 Task: Log work in the project ZillaTech for the issue 'Upgrade the caching mechanism of a web application to improve response time and reduce server load' spent time as '3w 1d 18h 9m' and remaining time as '1w 6d 13h 56m' and add a flag. Now add the issue to the epic 'Change Management Implementation'.
Action: Mouse moved to (224, 63)
Screenshot: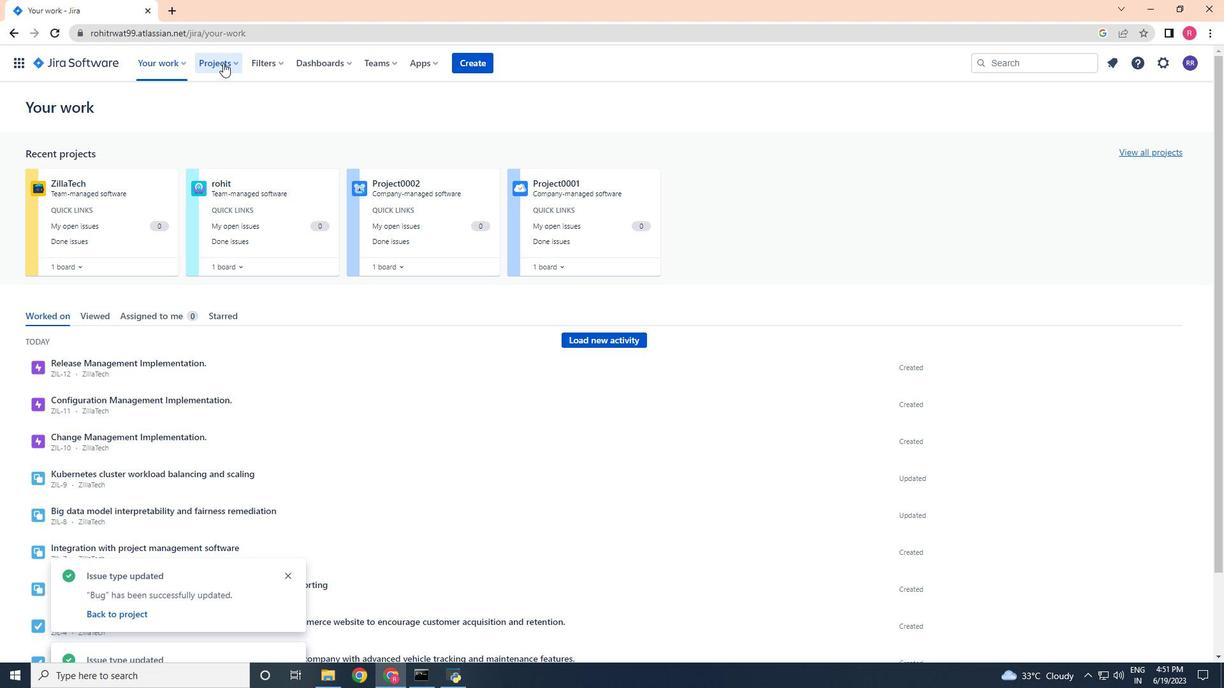 
Action: Mouse pressed left at (224, 63)
Screenshot: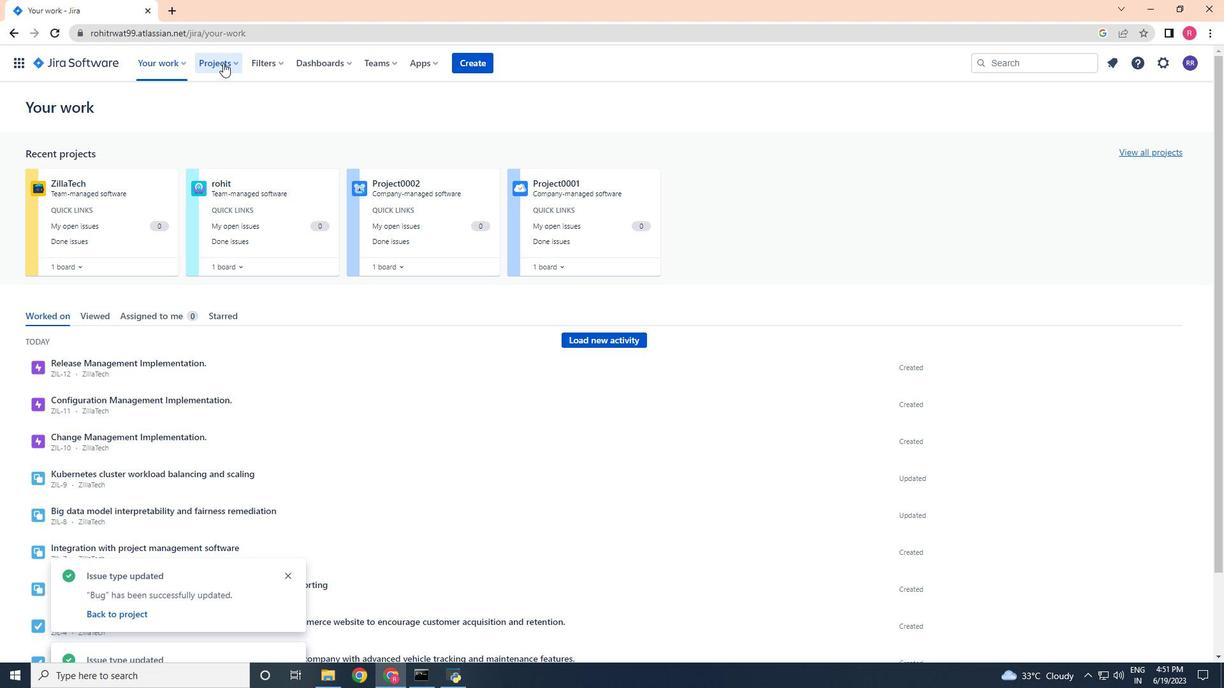 
Action: Mouse moved to (234, 108)
Screenshot: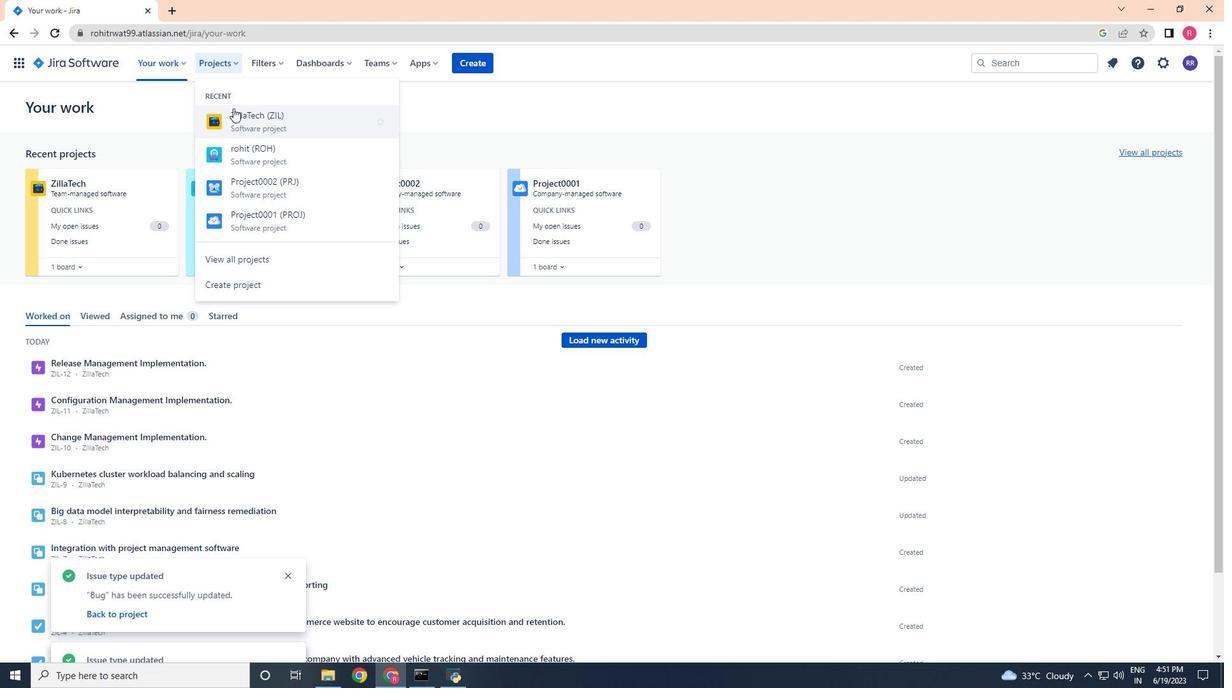 
Action: Mouse pressed left at (234, 108)
Screenshot: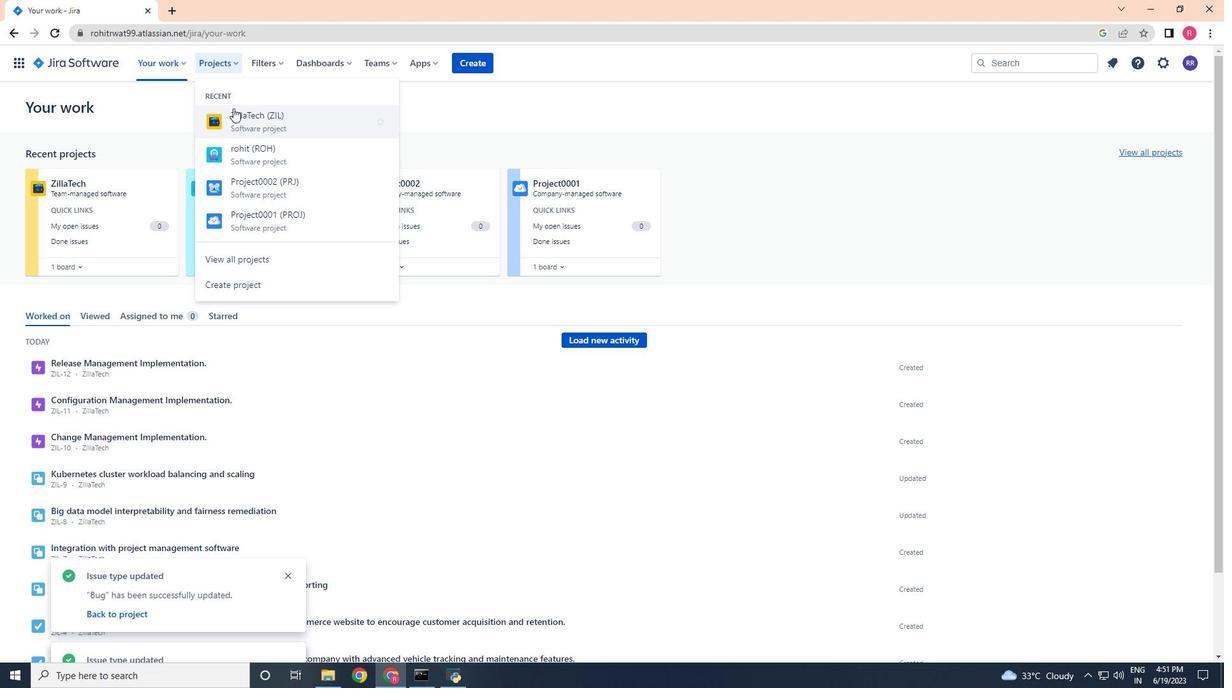
Action: Mouse moved to (87, 198)
Screenshot: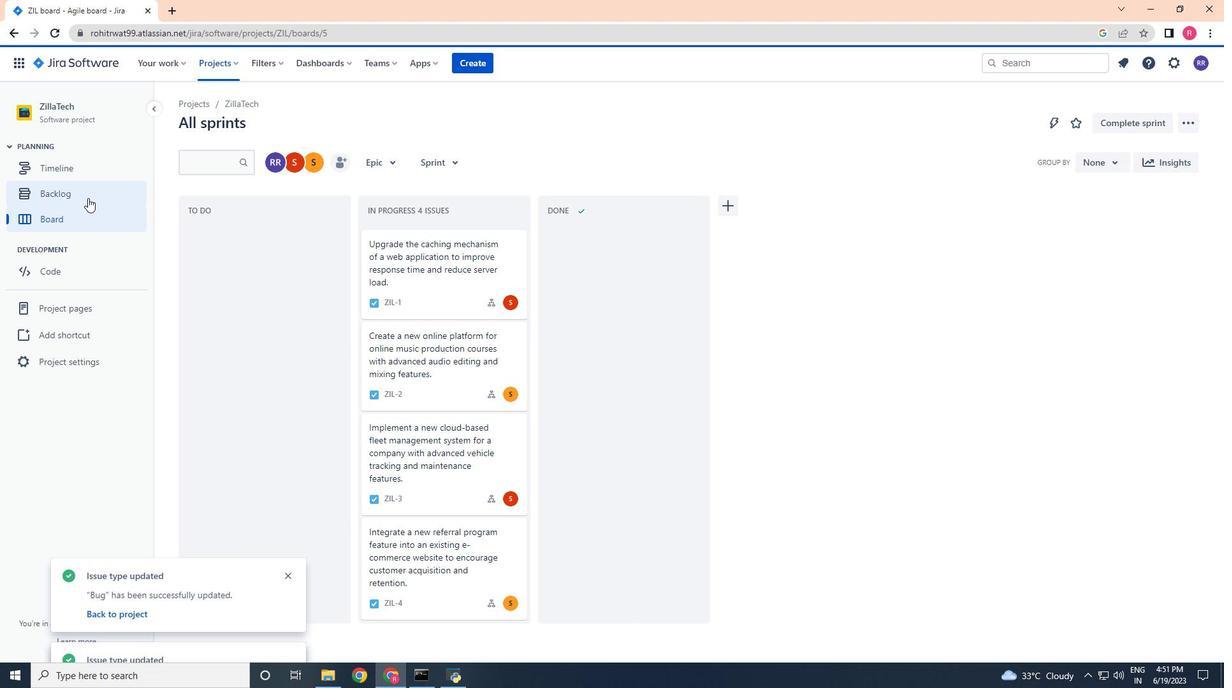 
Action: Mouse pressed left at (87, 198)
Screenshot: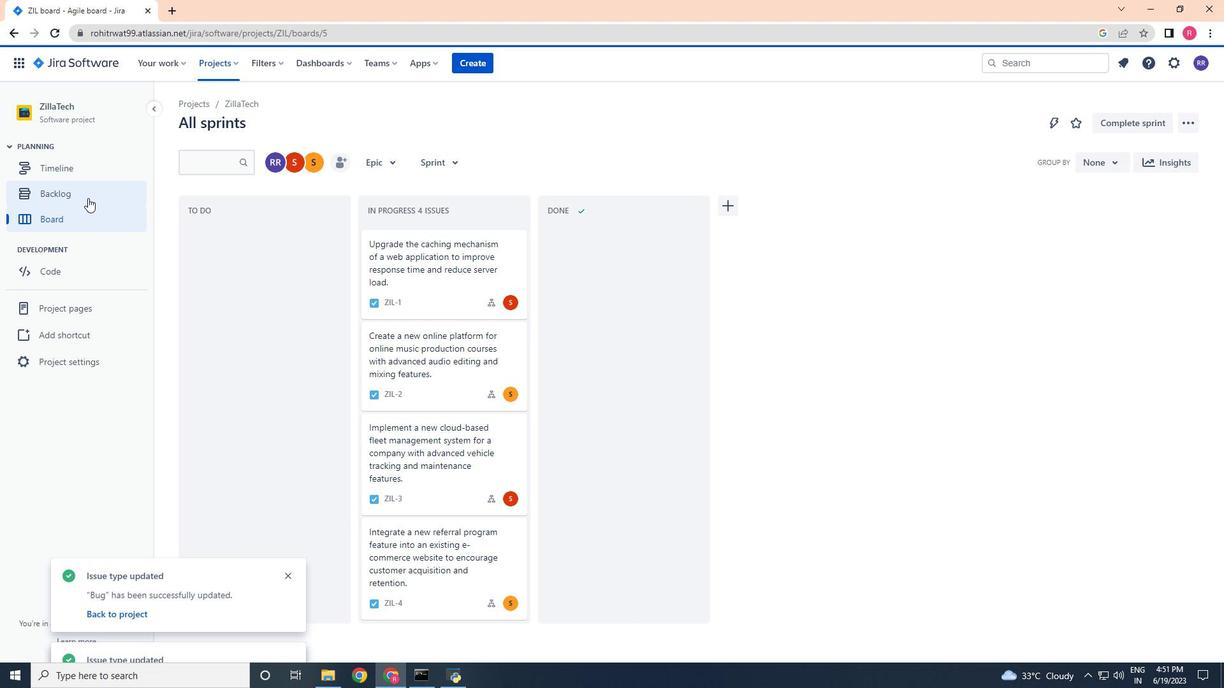 
Action: Mouse moved to (775, 462)
Screenshot: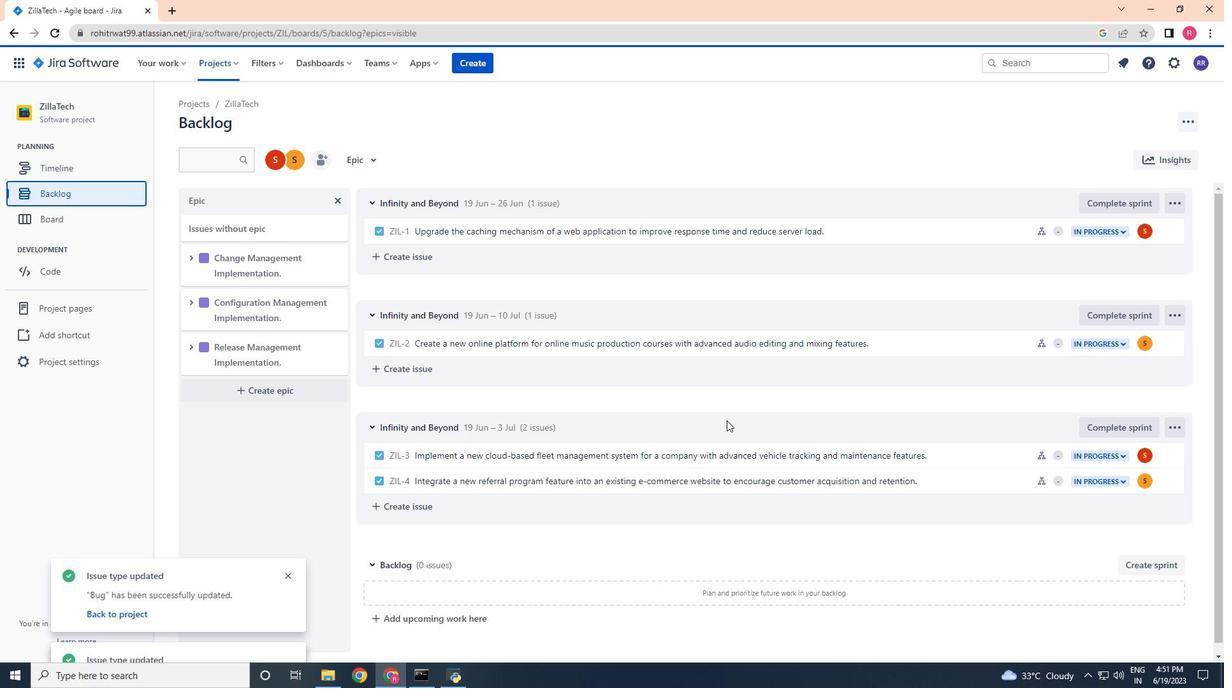 
Action: Mouse scrolled (775, 461) with delta (0, 0)
Screenshot: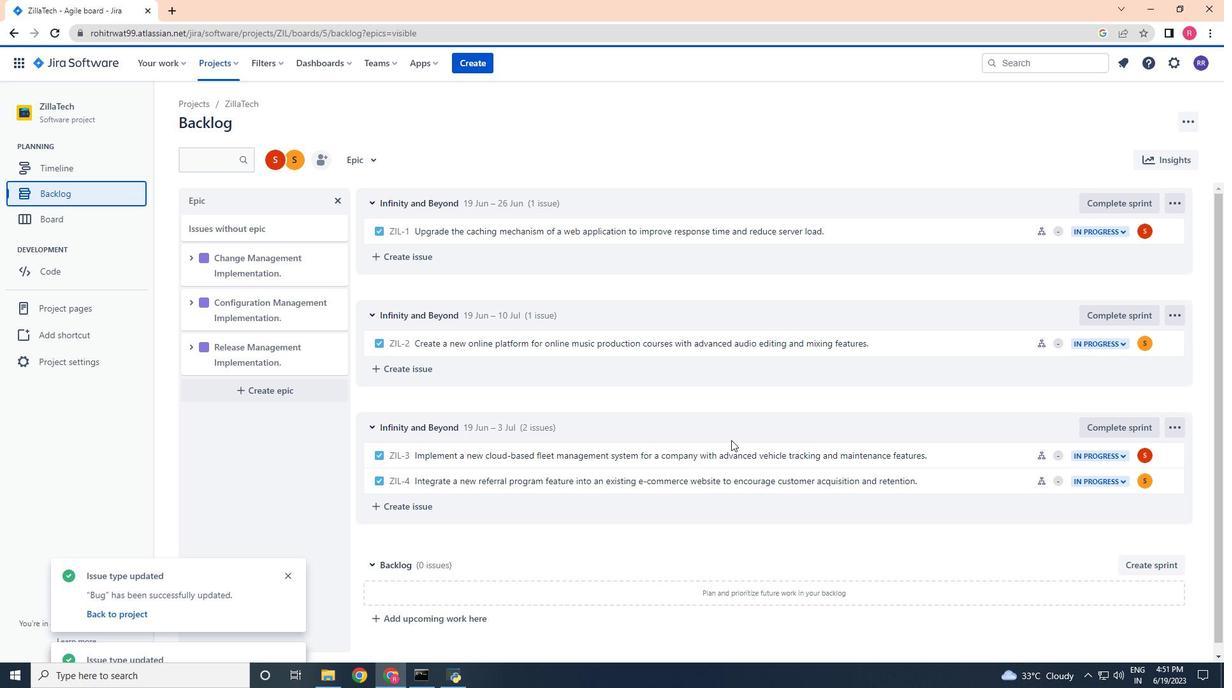 
Action: Mouse moved to (797, 480)
Screenshot: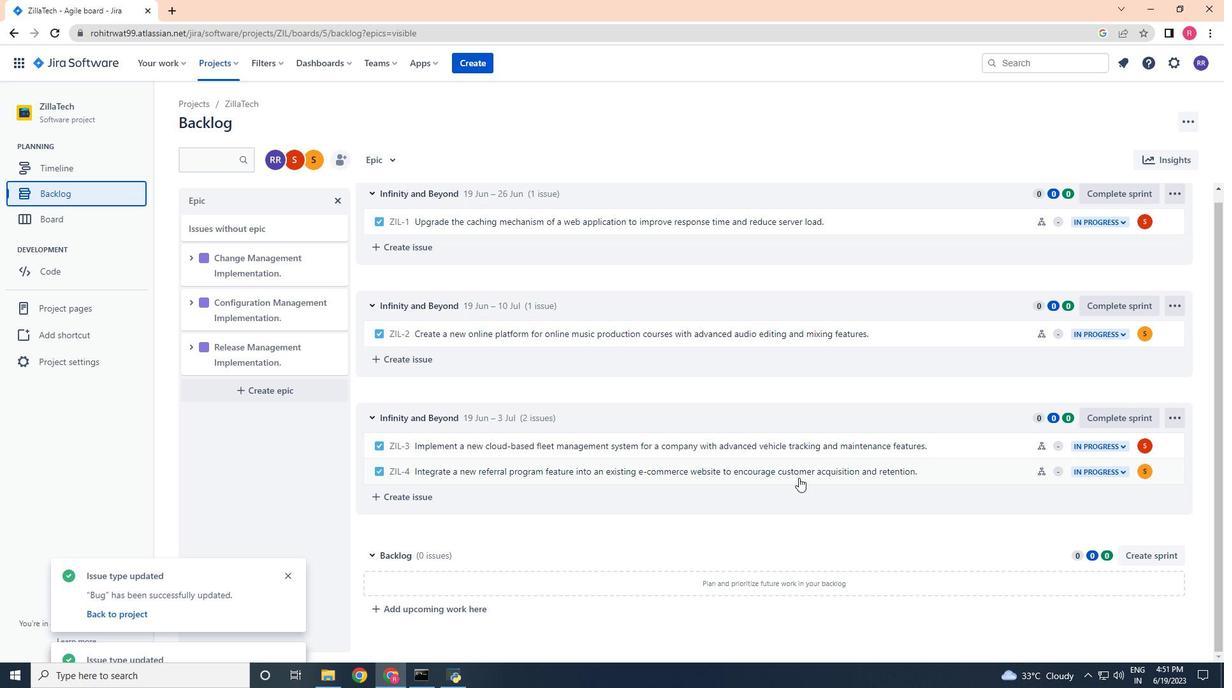 
Action: Mouse scrolled (797, 480) with delta (0, 0)
Screenshot: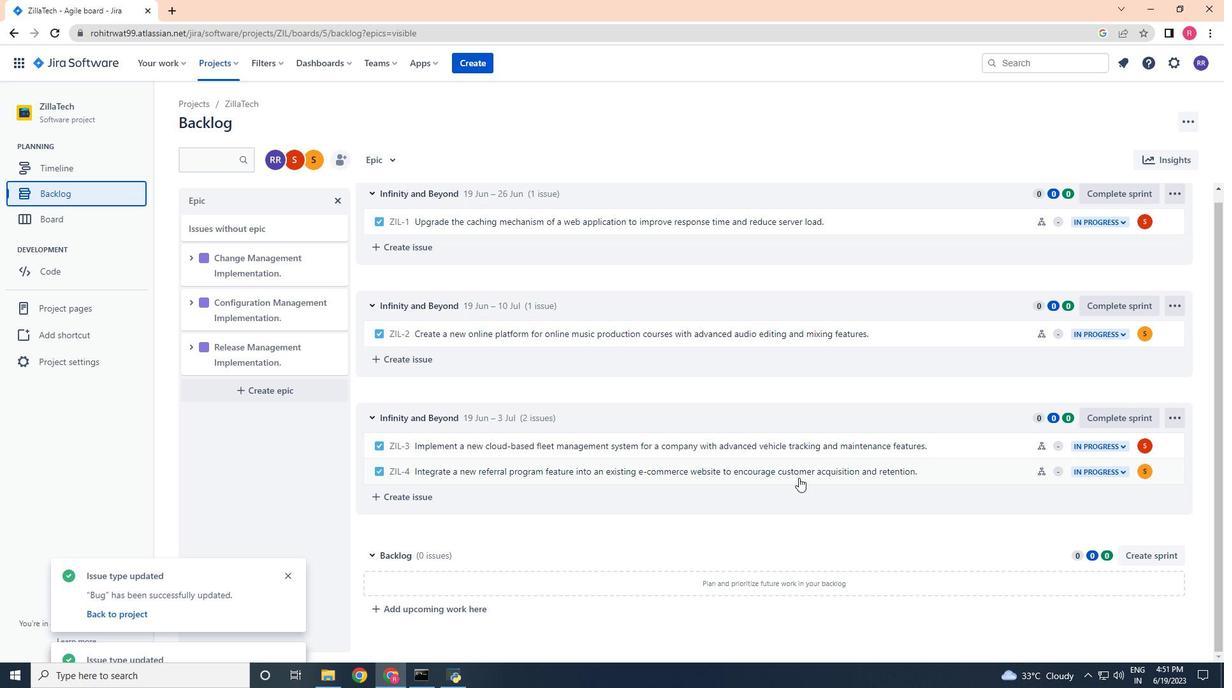 
Action: Mouse moved to (799, 486)
Screenshot: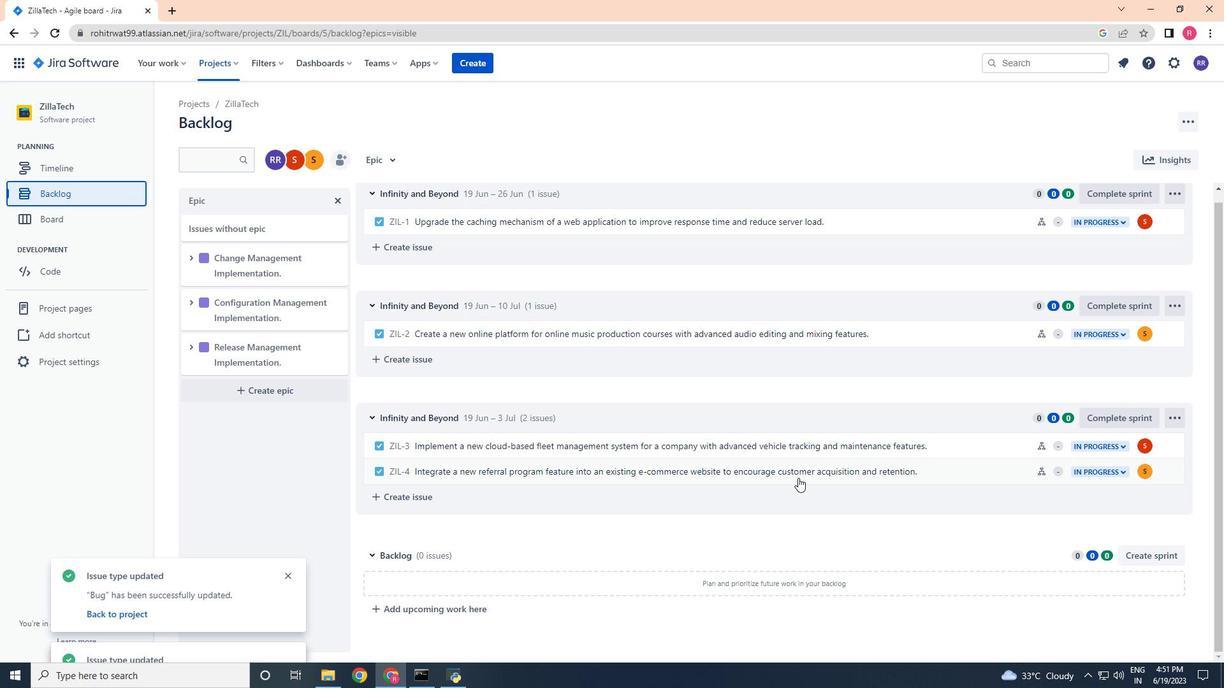 
Action: Mouse scrolled (799, 485) with delta (0, 0)
Screenshot: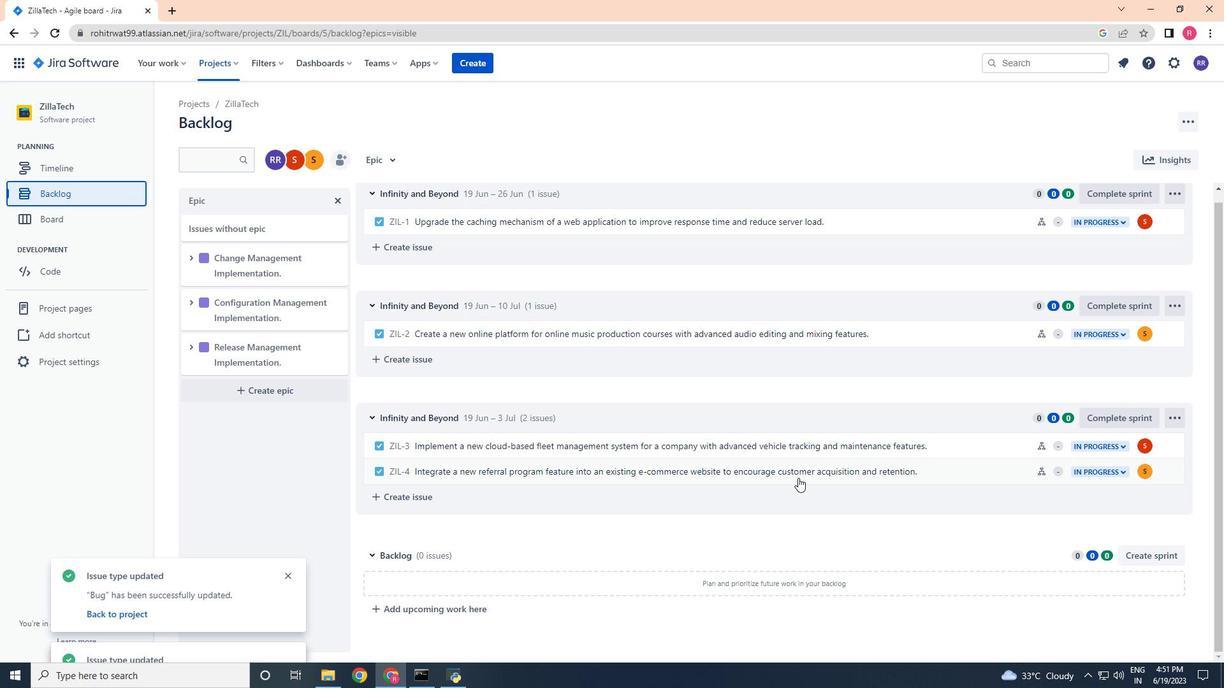 
Action: Mouse moved to (800, 487)
Screenshot: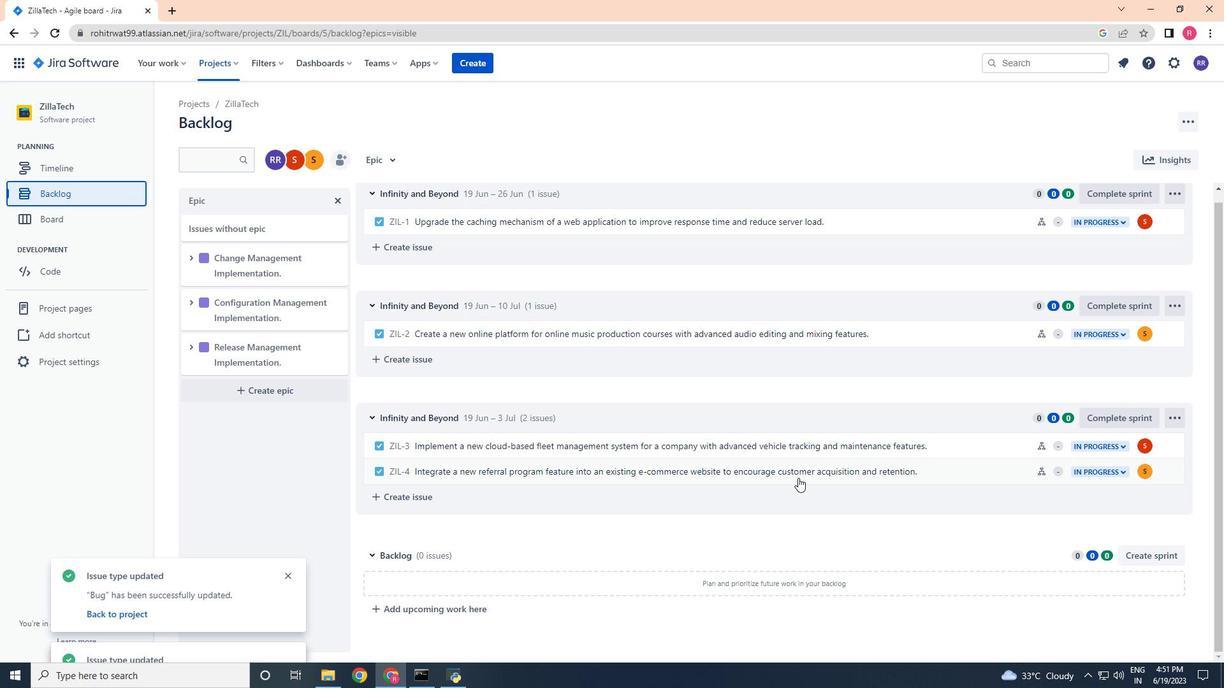
Action: Mouse scrolled (800, 486) with delta (0, 0)
Screenshot: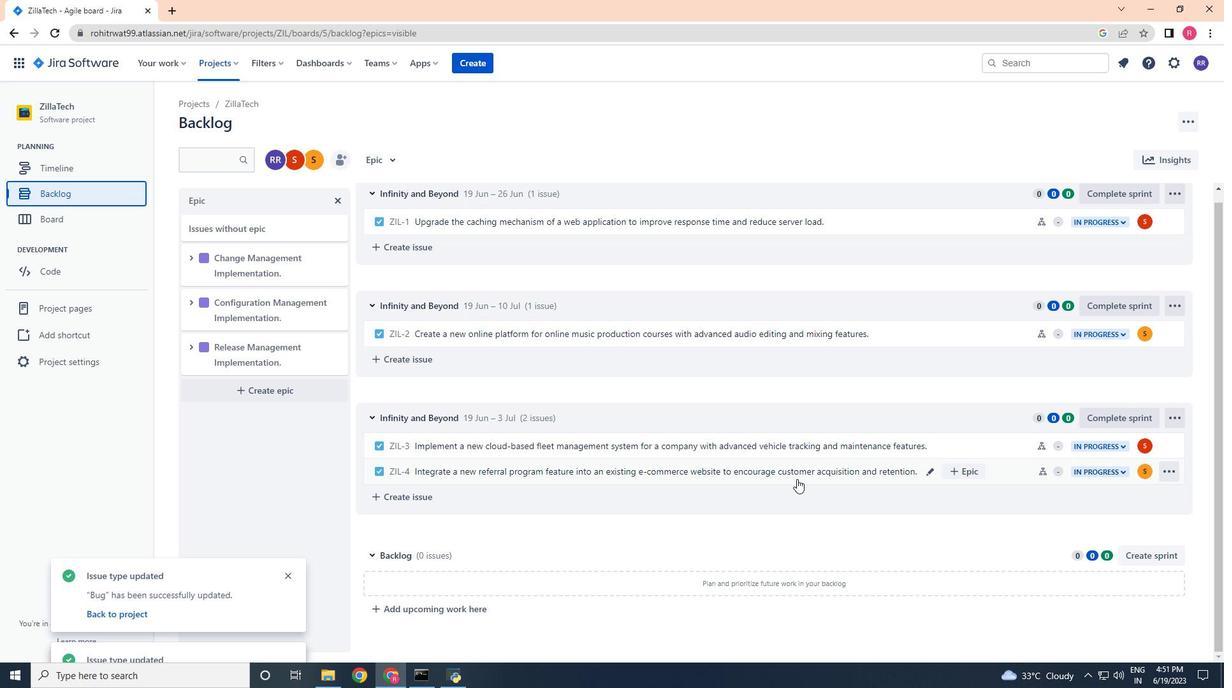 
Action: Mouse scrolled (800, 486) with delta (0, 0)
Screenshot: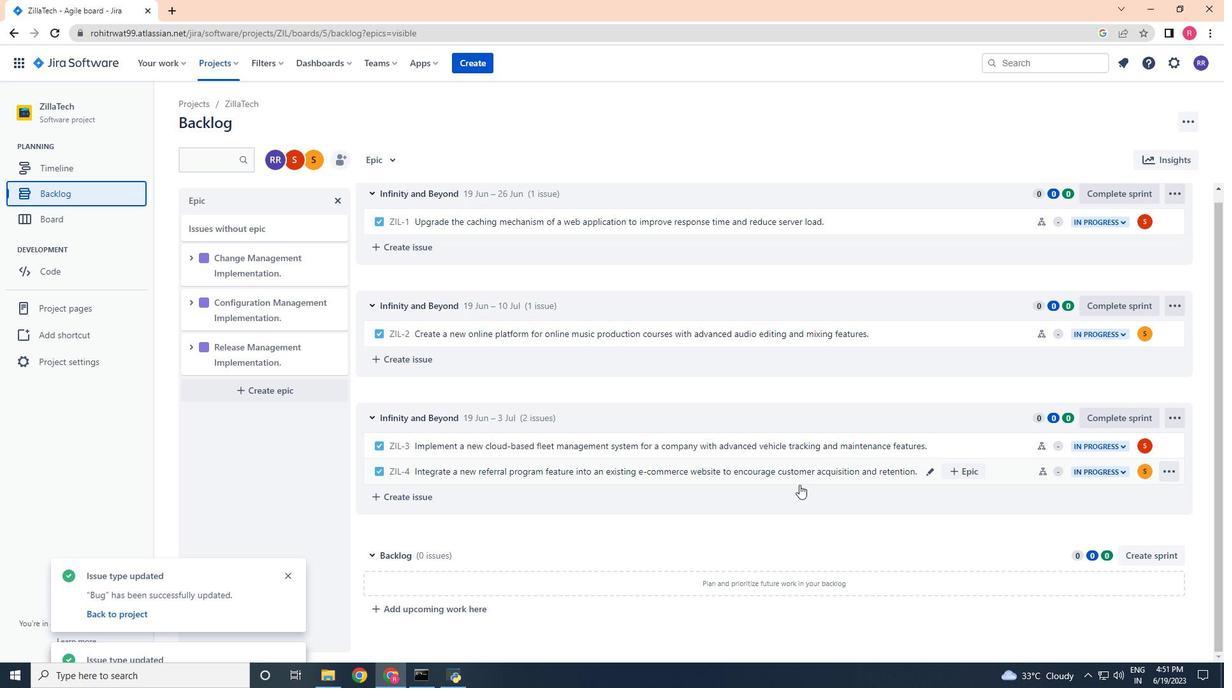 
Action: Mouse scrolled (800, 486) with delta (0, 0)
Screenshot: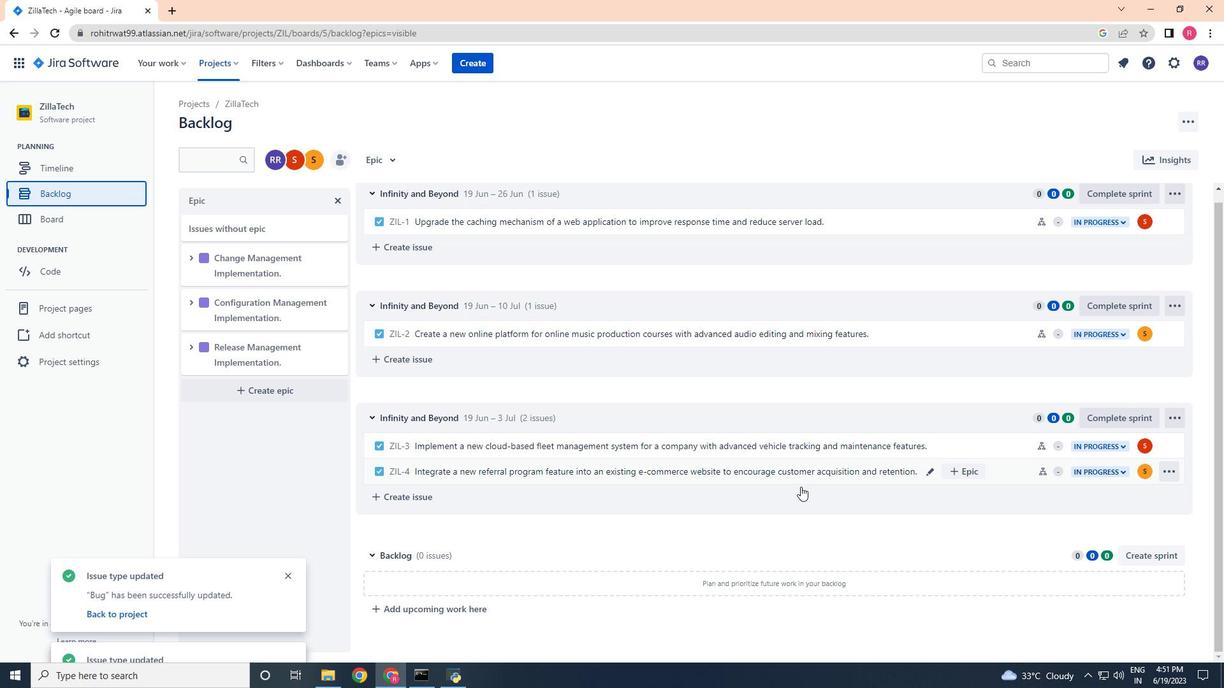 
Action: Mouse moved to (937, 225)
Screenshot: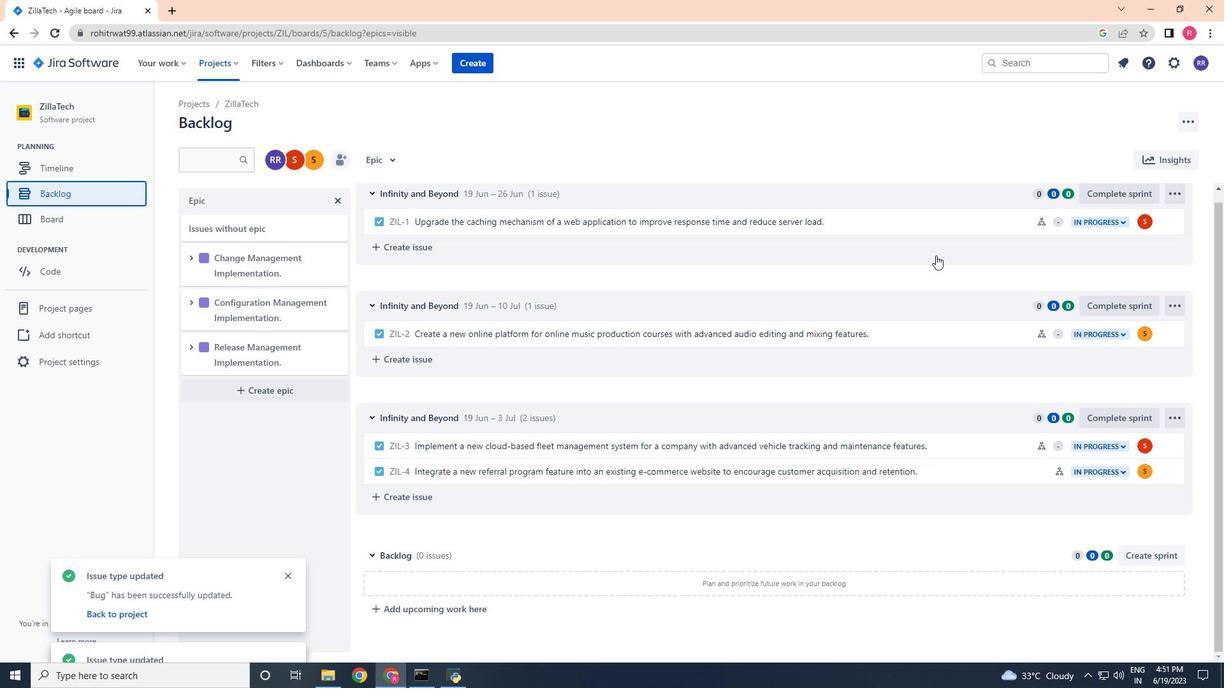 
Action: Mouse pressed left at (937, 225)
Screenshot: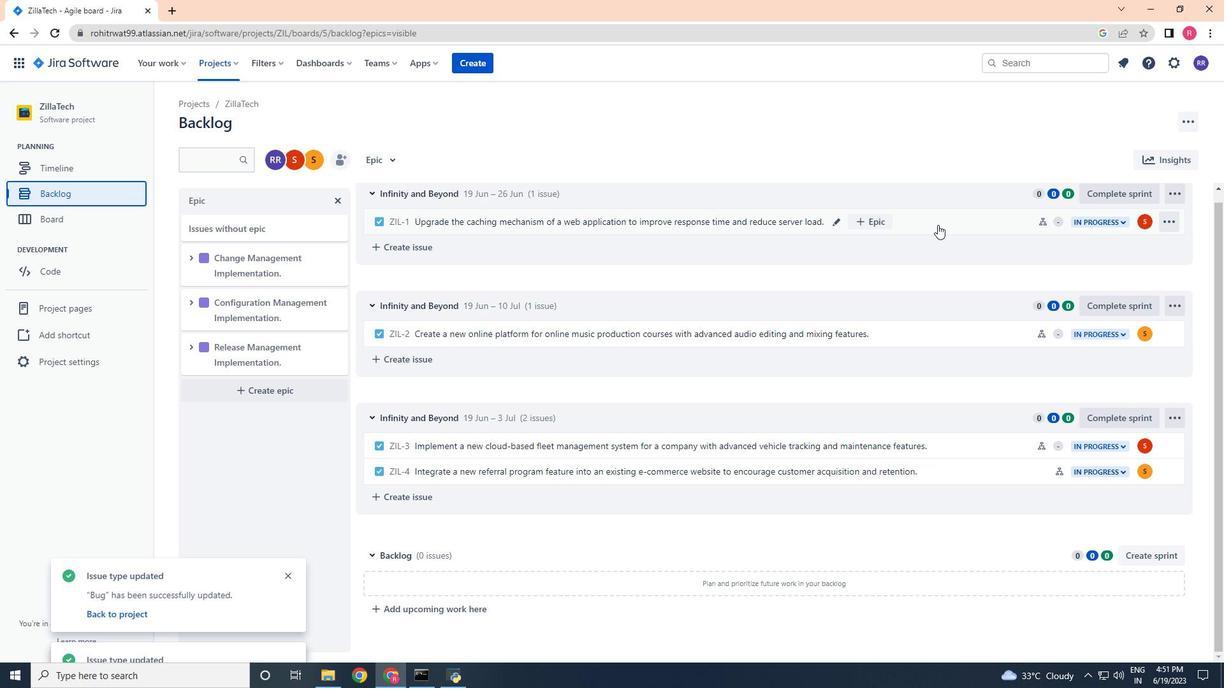 
Action: Mouse moved to (1159, 197)
Screenshot: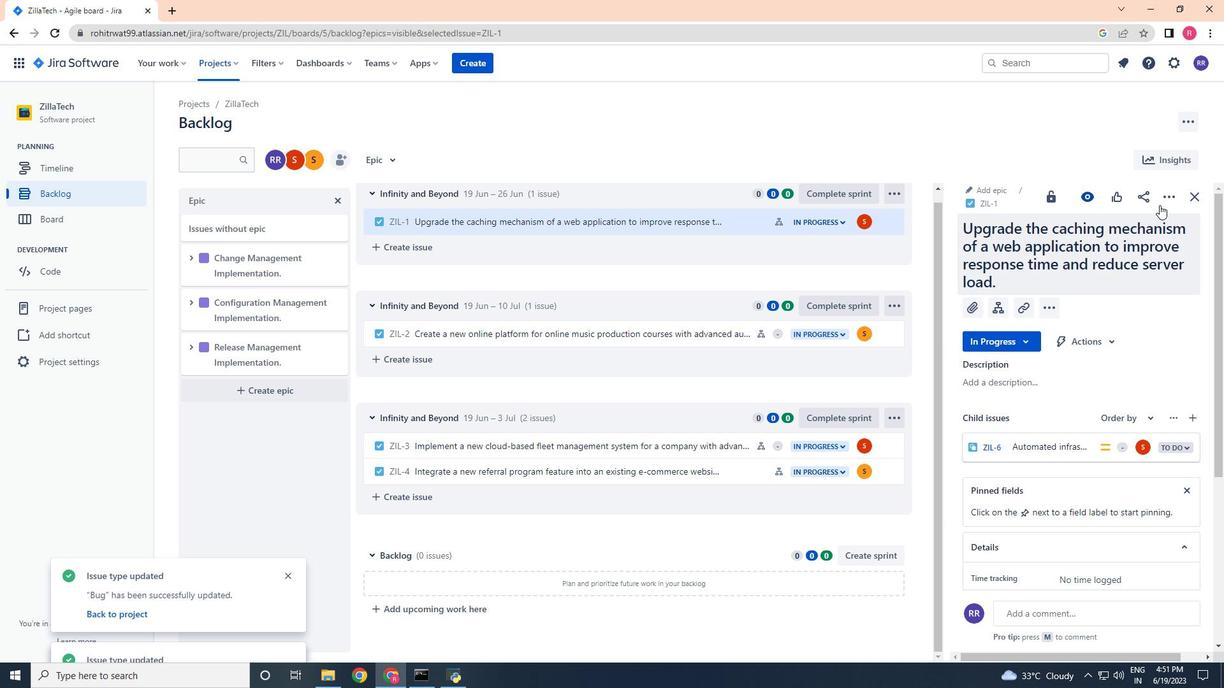 
Action: Mouse pressed left at (1159, 197)
Screenshot: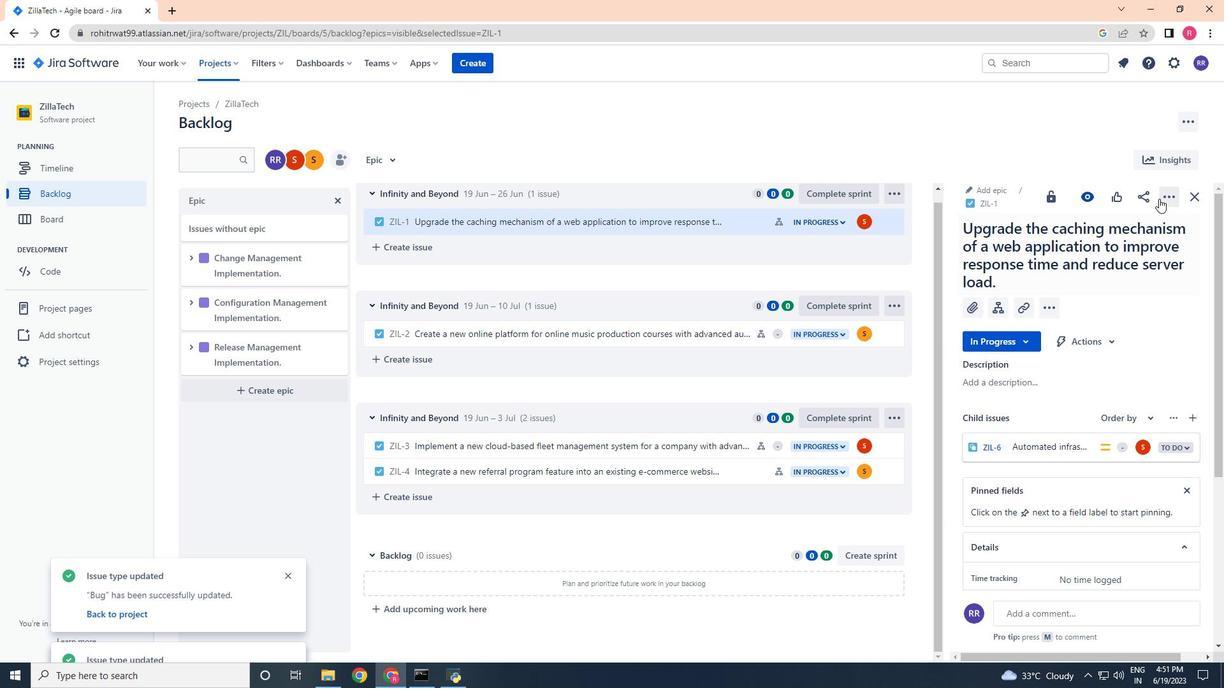 
Action: Mouse moved to (1129, 227)
Screenshot: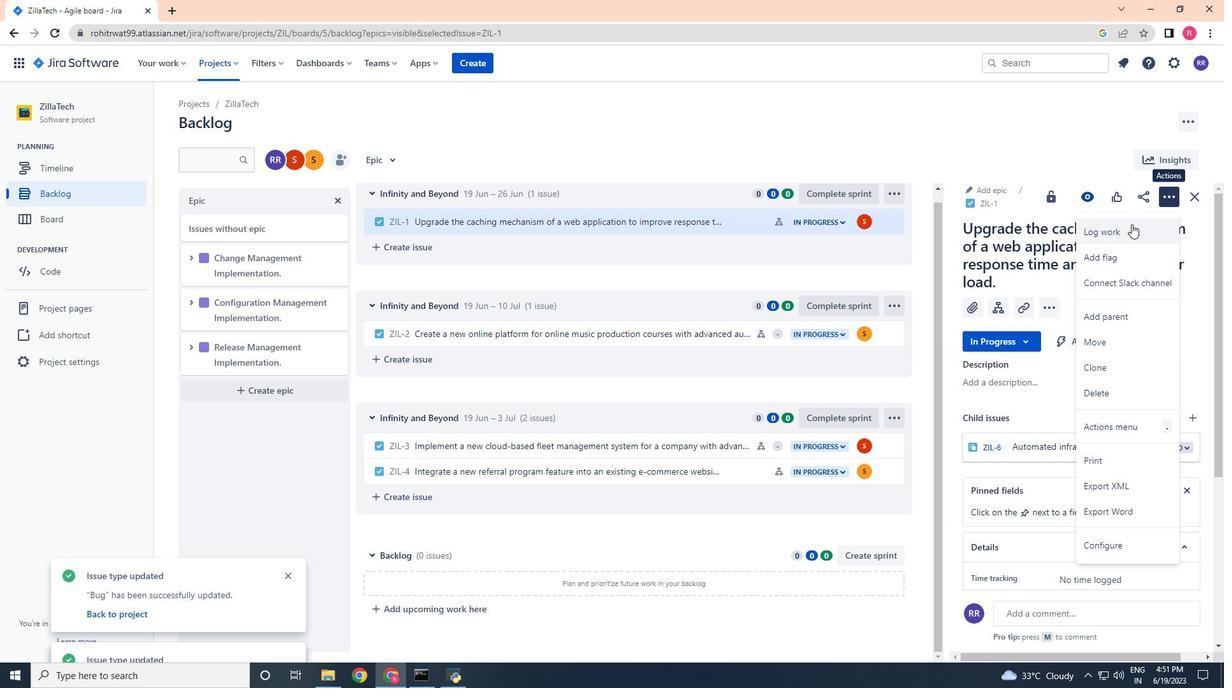 
Action: Mouse pressed left at (1129, 227)
Screenshot: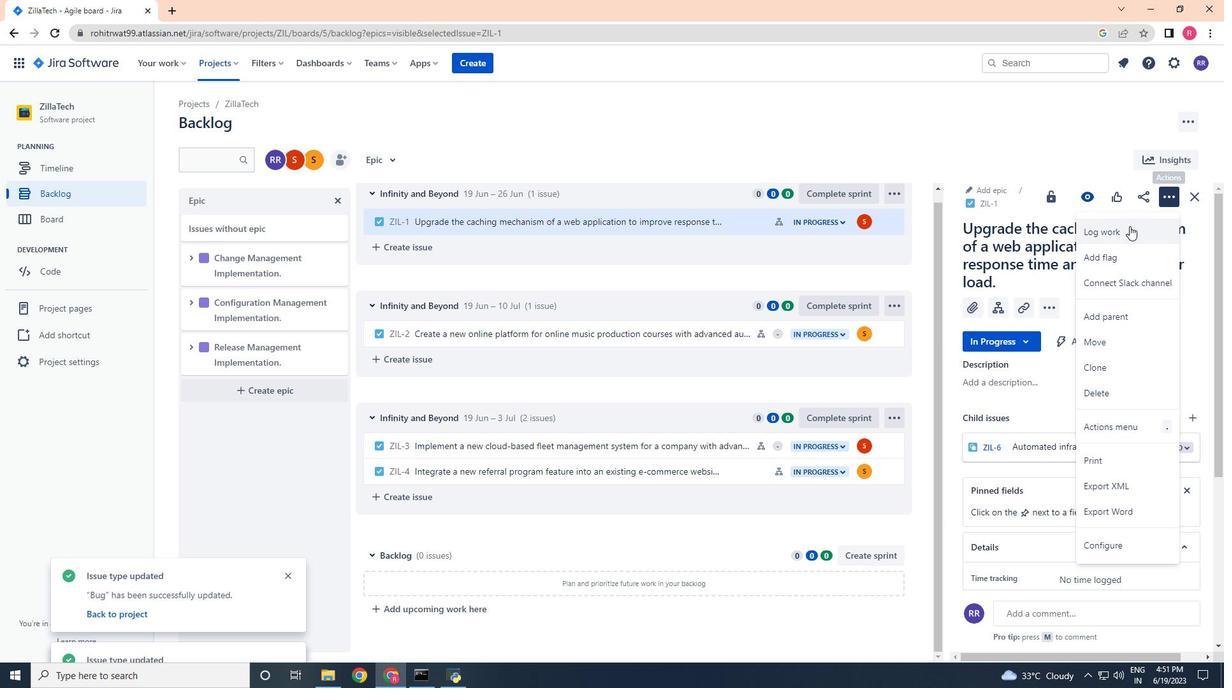 
Action: Mouse moved to (842, 339)
Screenshot: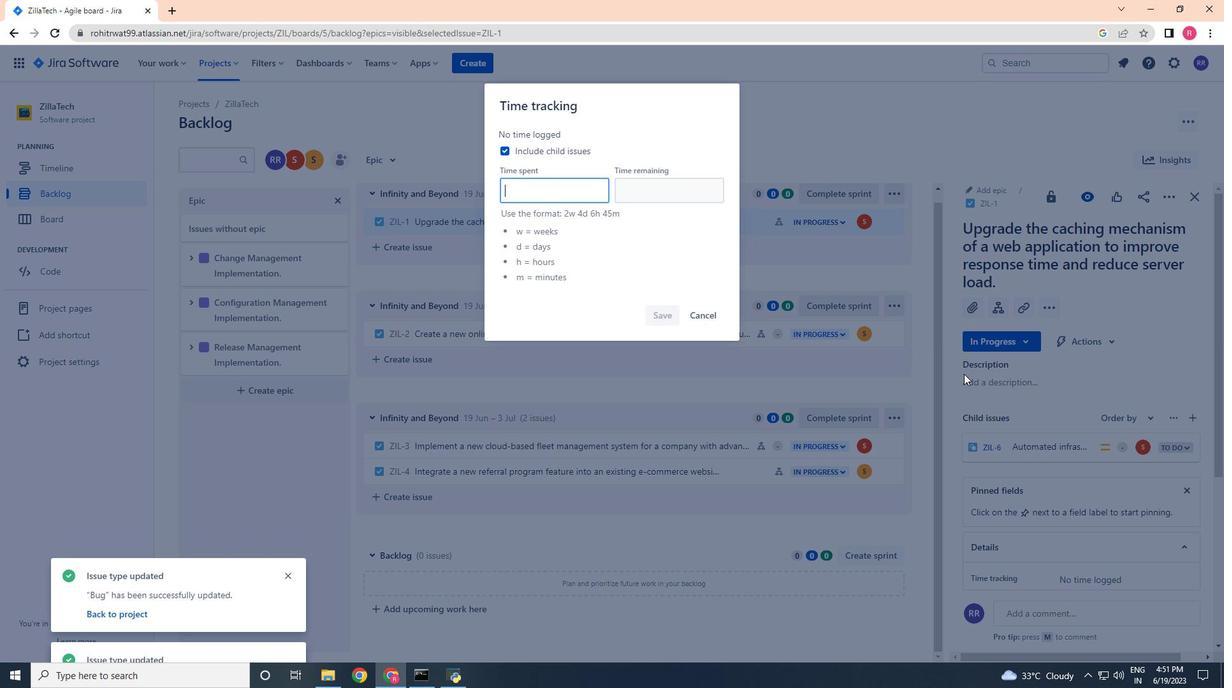 
Action: Key pressed 3w<Key.space>1d<Key.space>18h<Key.space>9m<Key.tab>1w<Key.space>6d<Key.space>13h<Key.space>56m
Screenshot: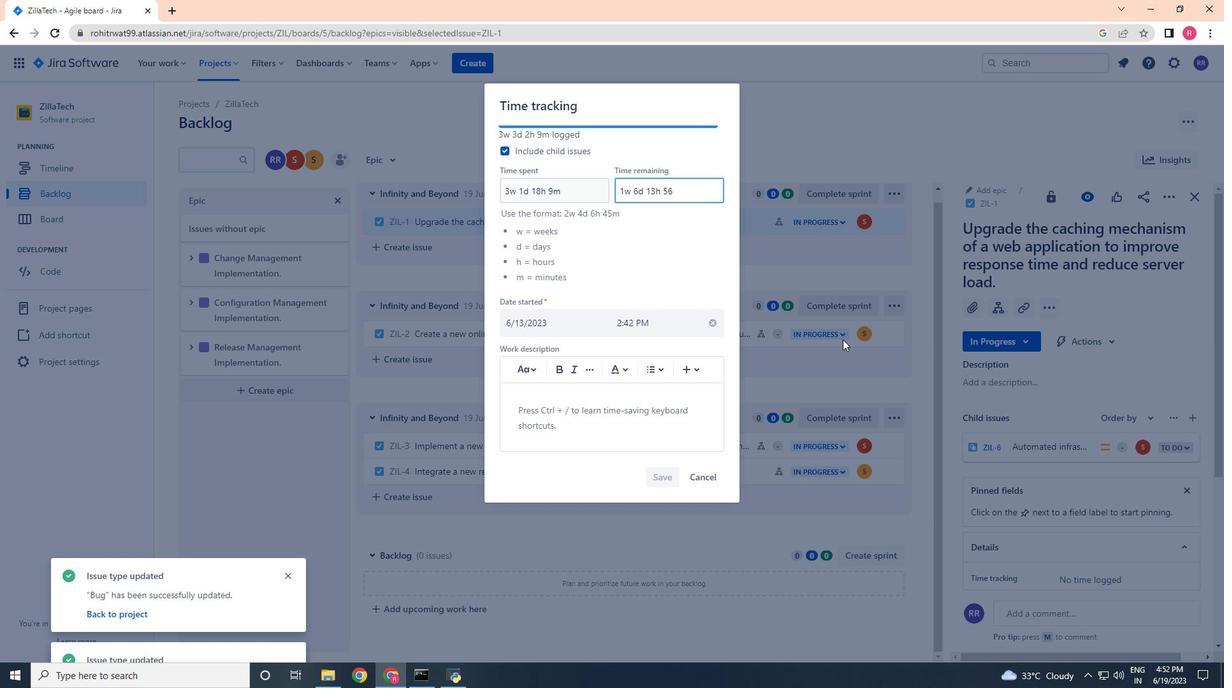 
Action: Mouse moved to (665, 473)
Screenshot: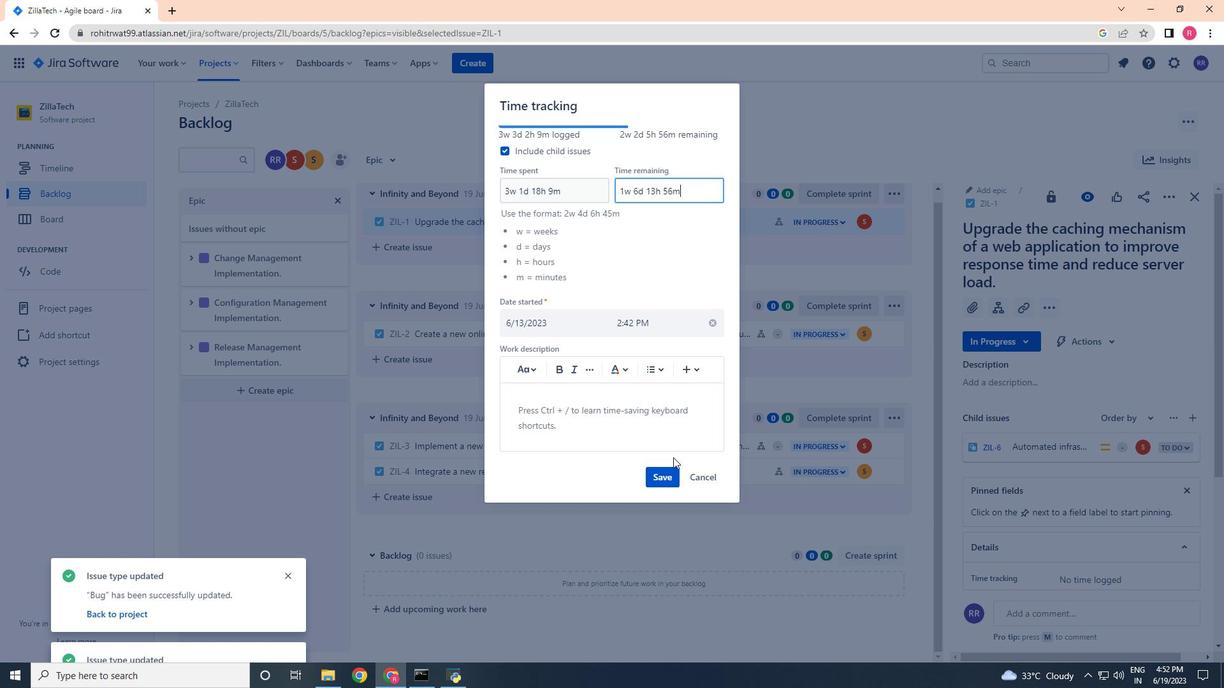 
Action: Mouse pressed left at (665, 473)
Screenshot: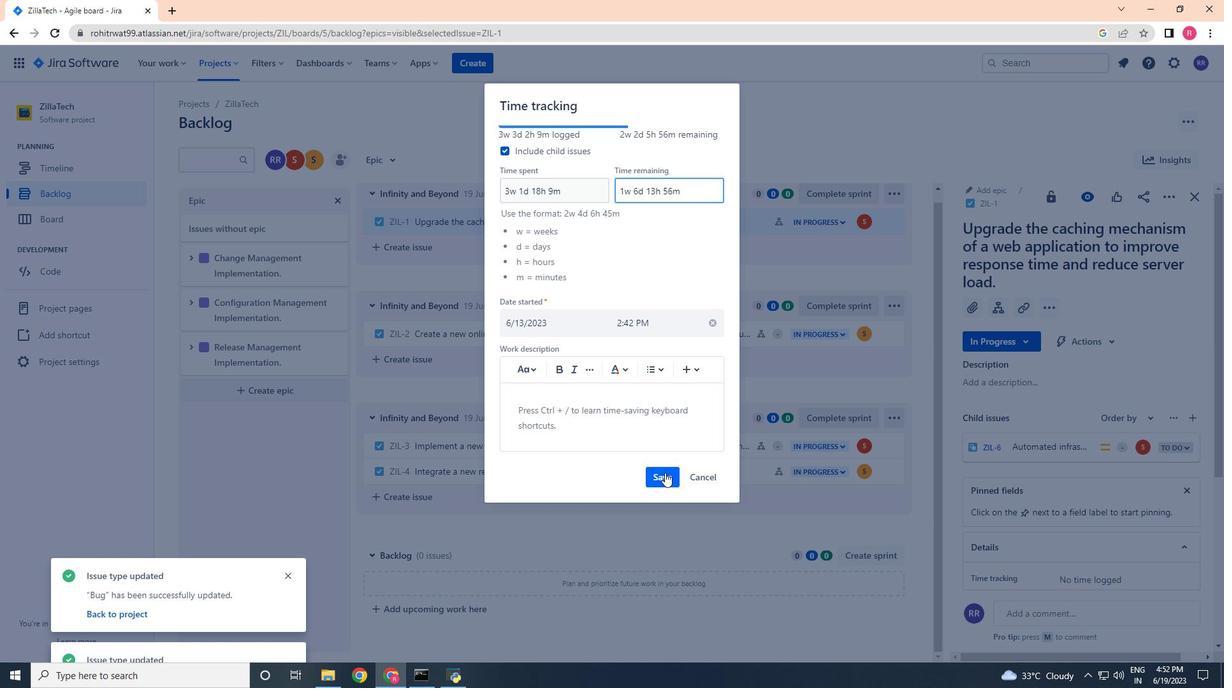 
Action: Mouse moved to (1164, 197)
Screenshot: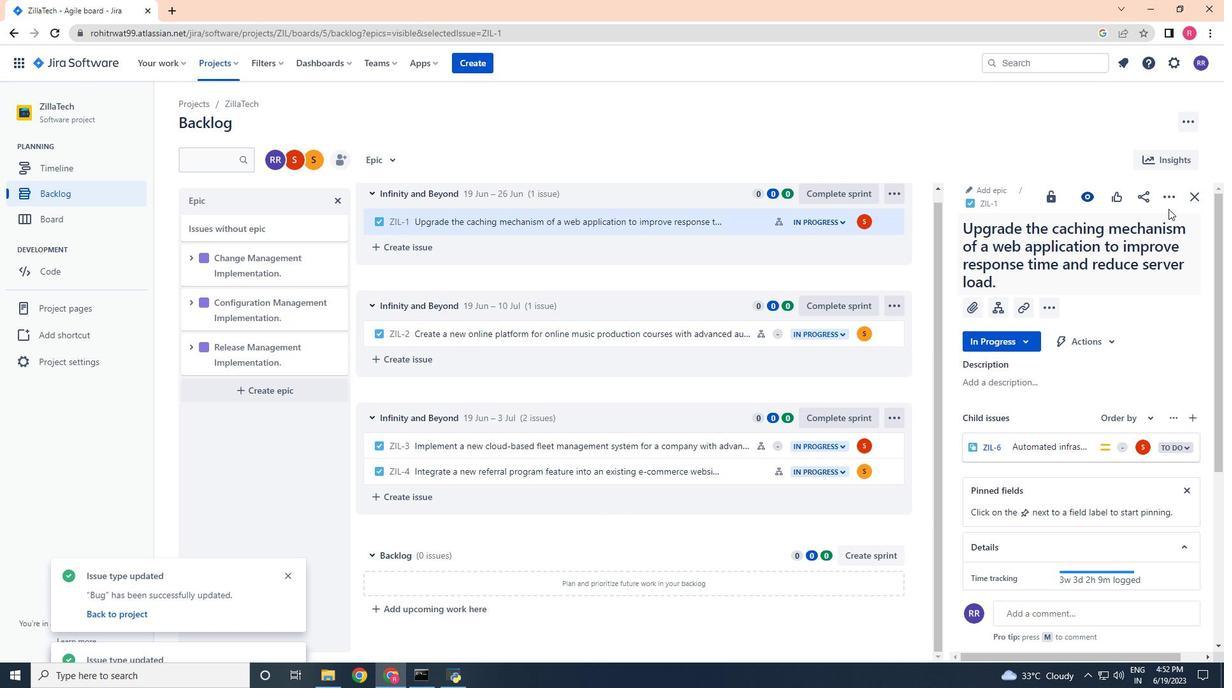 
Action: Mouse pressed left at (1164, 197)
Screenshot: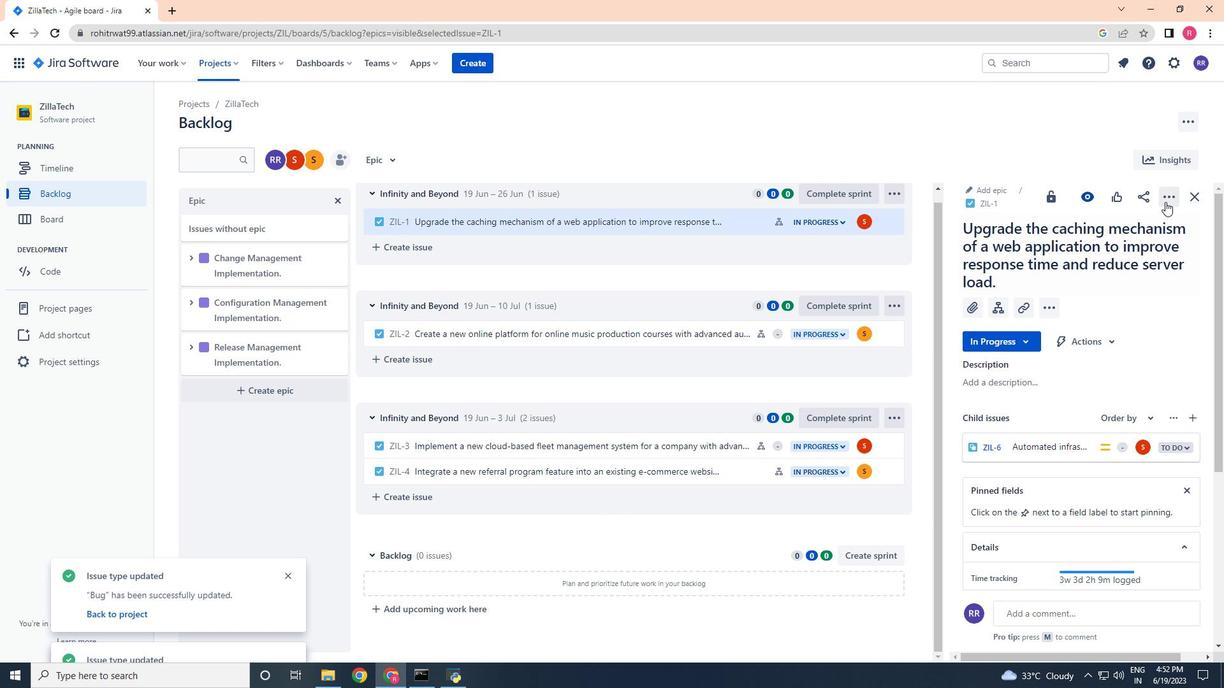 
Action: Mouse moved to (1125, 258)
Screenshot: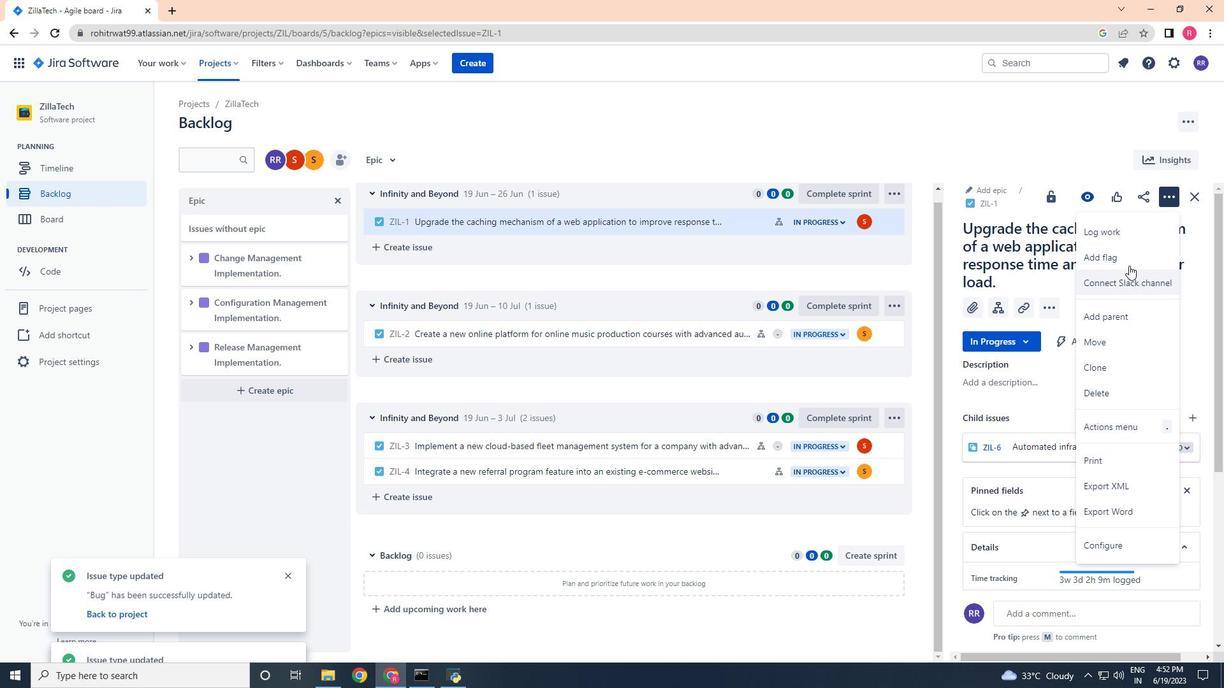 
Action: Mouse pressed left at (1125, 258)
Screenshot: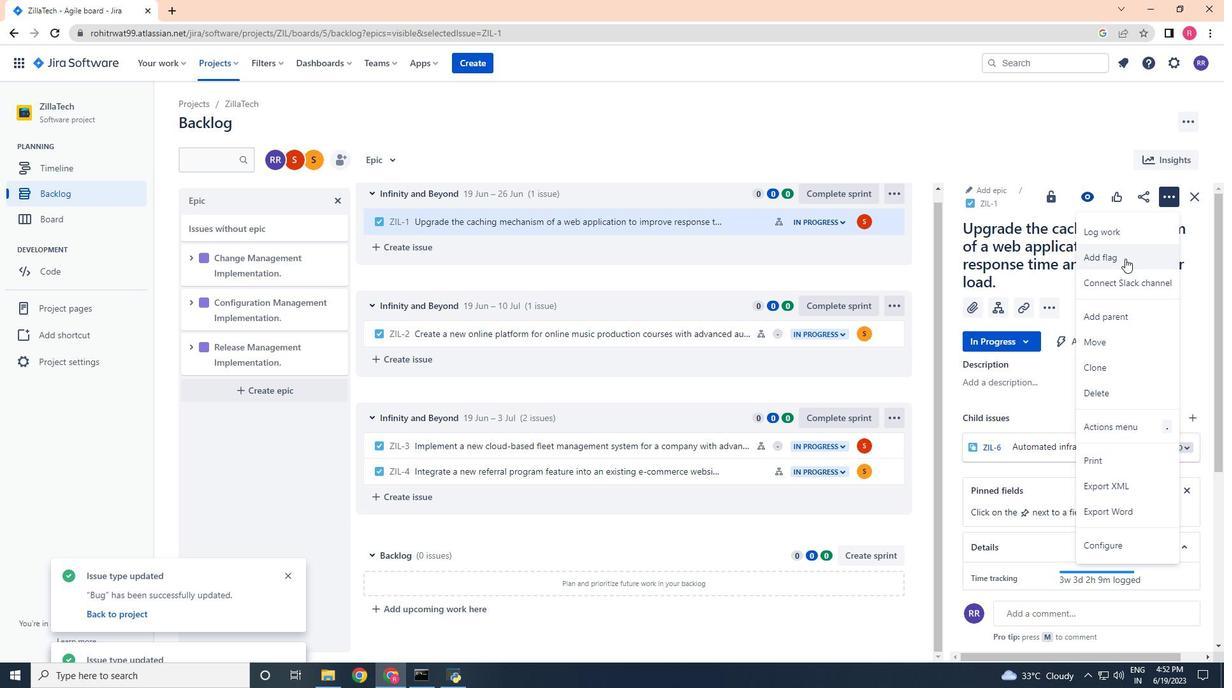 
Action: Mouse moved to (723, 223)
Screenshot: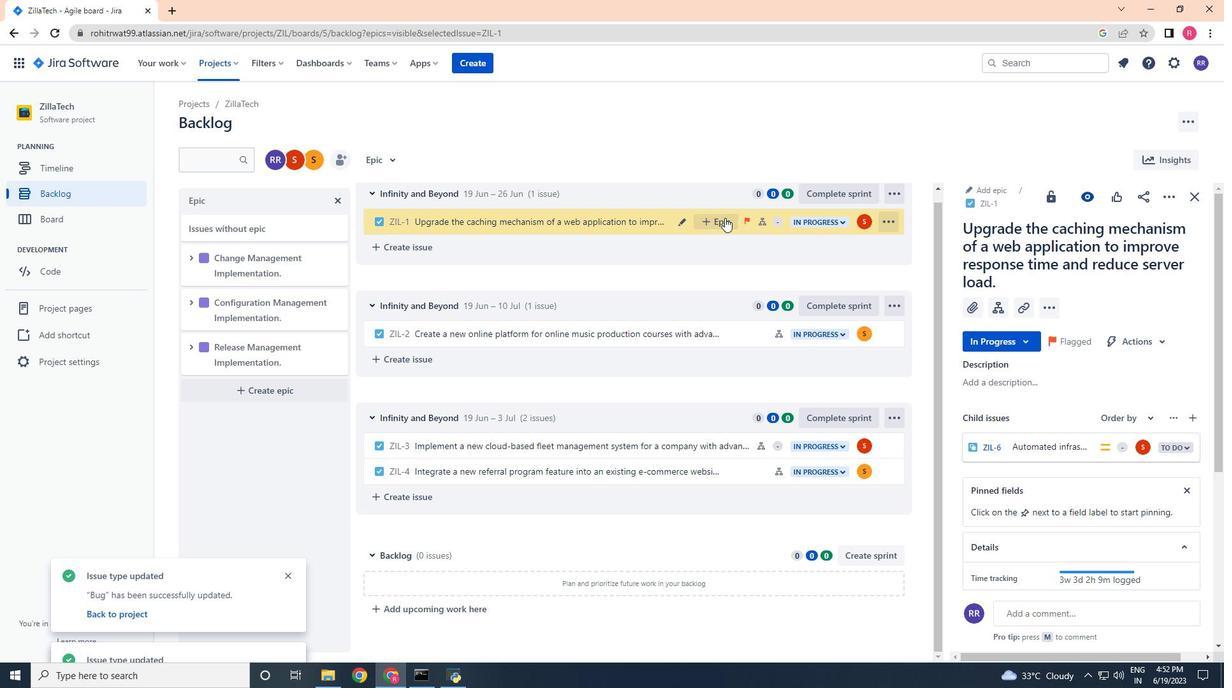 
Action: Mouse pressed left at (723, 223)
Screenshot: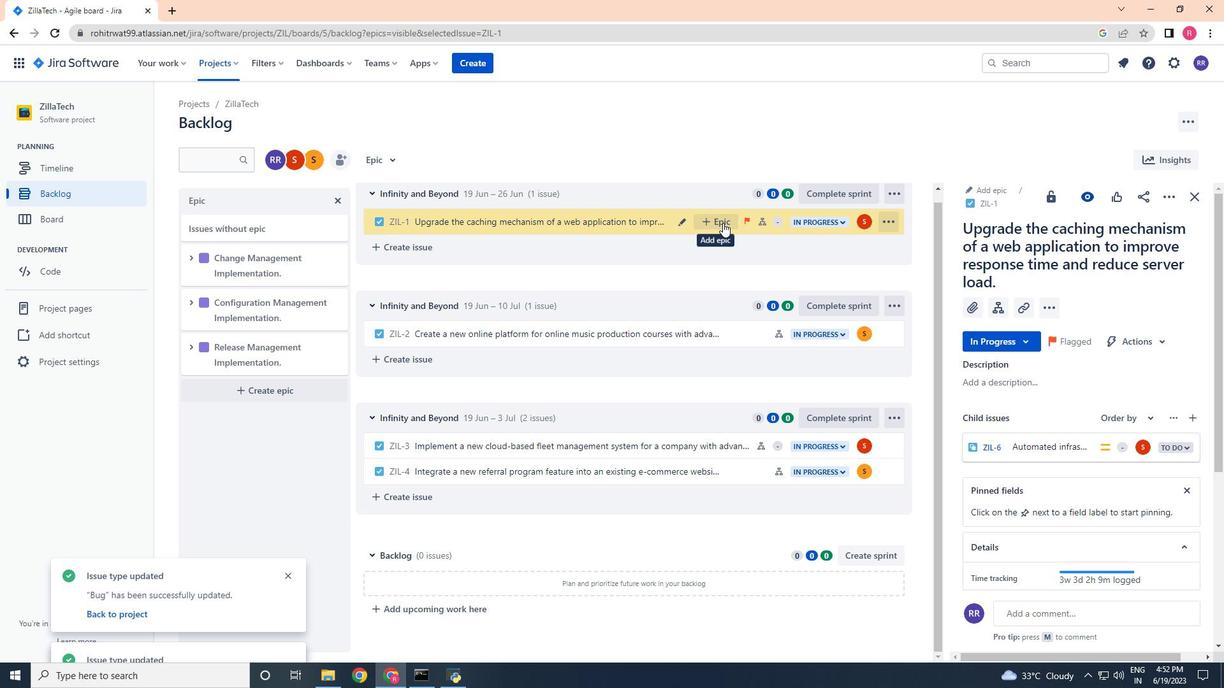 
Action: Mouse moved to (749, 316)
Screenshot: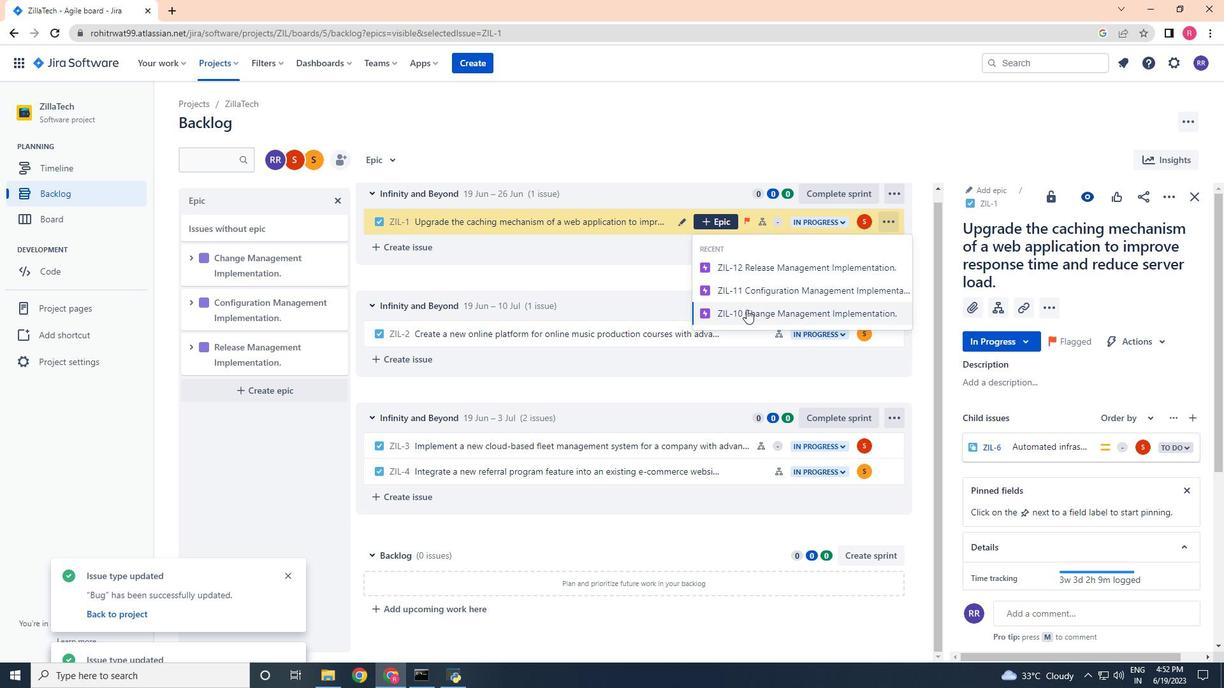 
Action: Mouse pressed left at (749, 316)
Screenshot: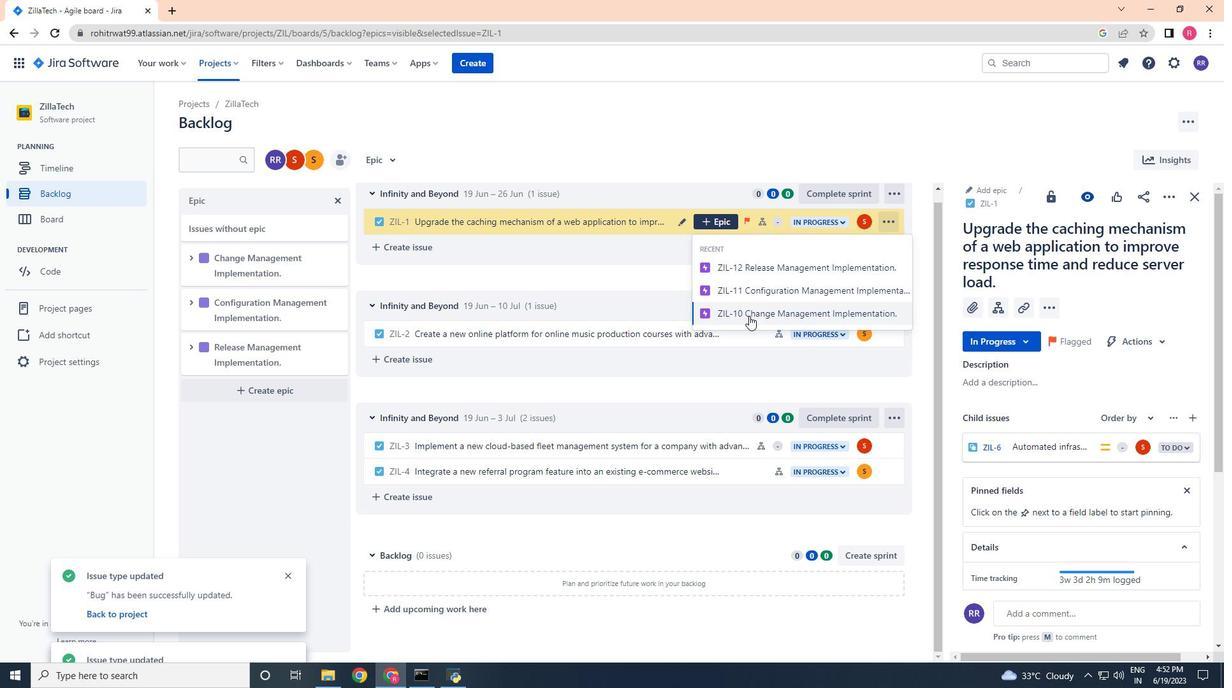 
Action: Mouse moved to (747, 315)
Screenshot: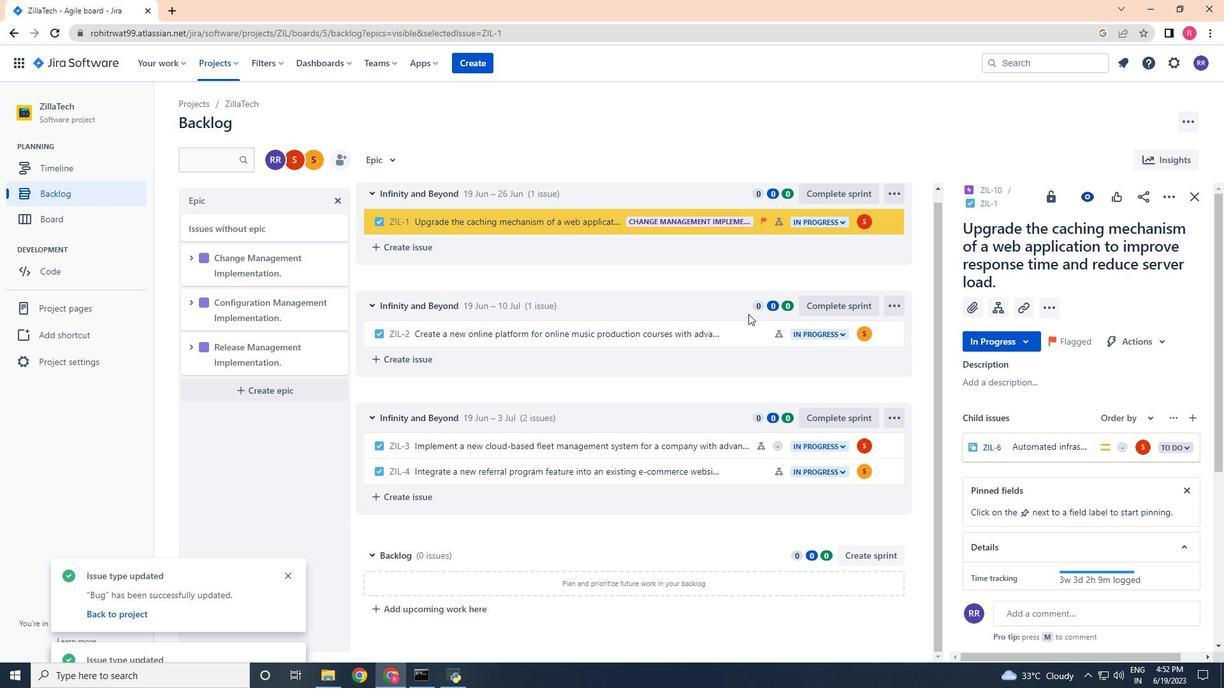 
